 Task: Add Aura Cacia Bubble Bath Tranquility to the cart.
Action: Mouse moved to (809, 336)
Screenshot: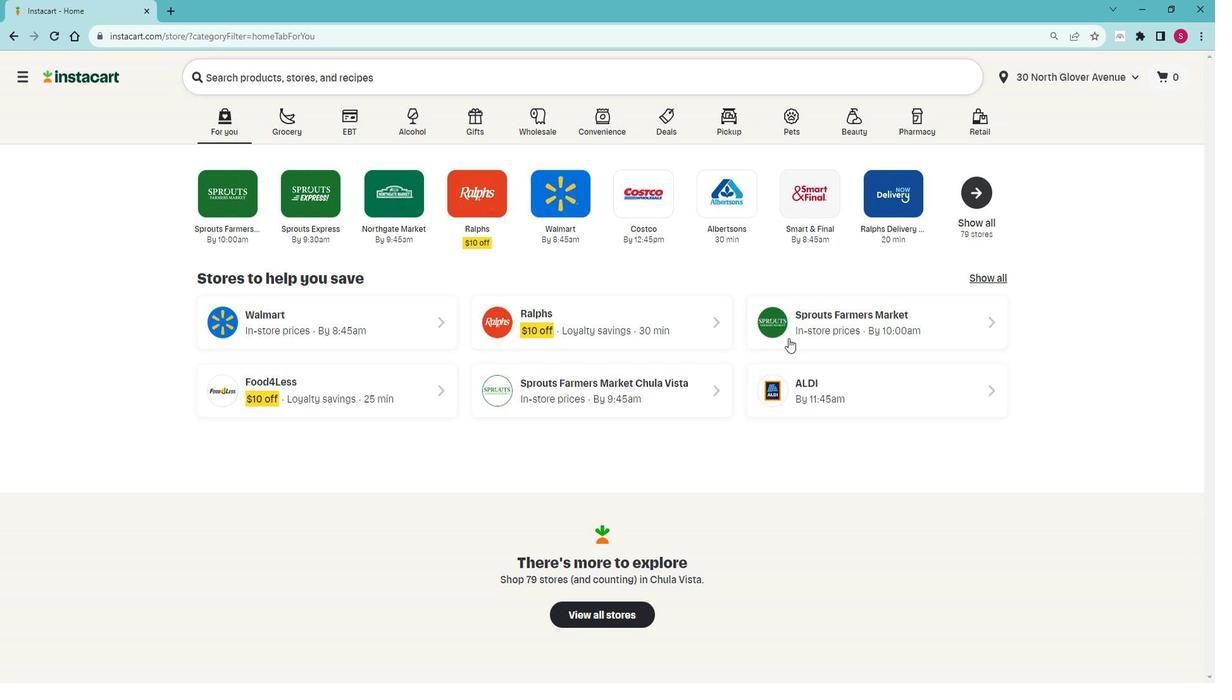 
Action: Mouse pressed left at (809, 336)
Screenshot: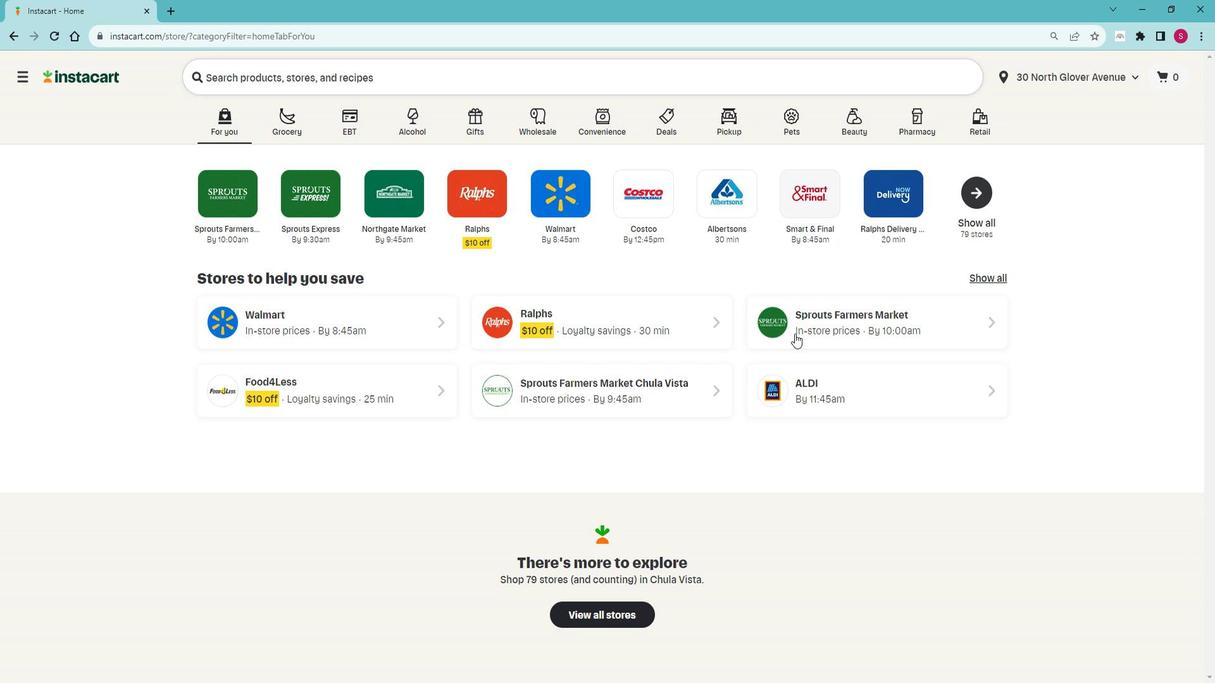
Action: Mouse moved to (44, 455)
Screenshot: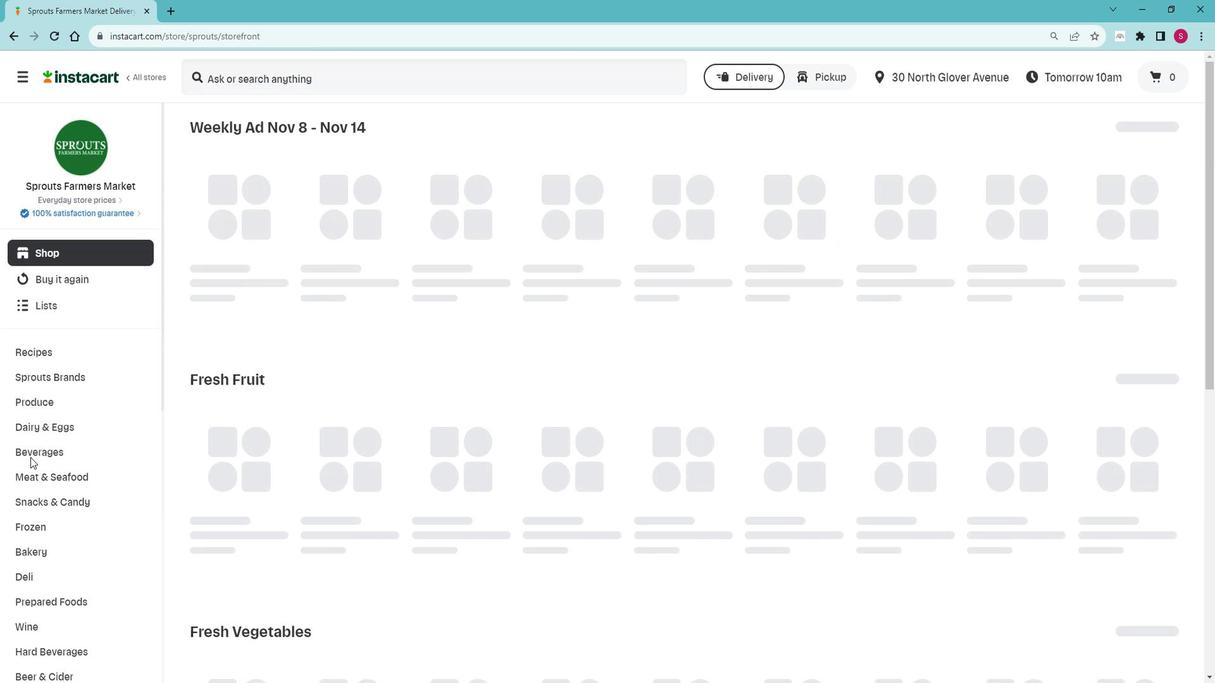 
Action: Mouse scrolled (44, 454) with delta (0, 0)
Screenshot: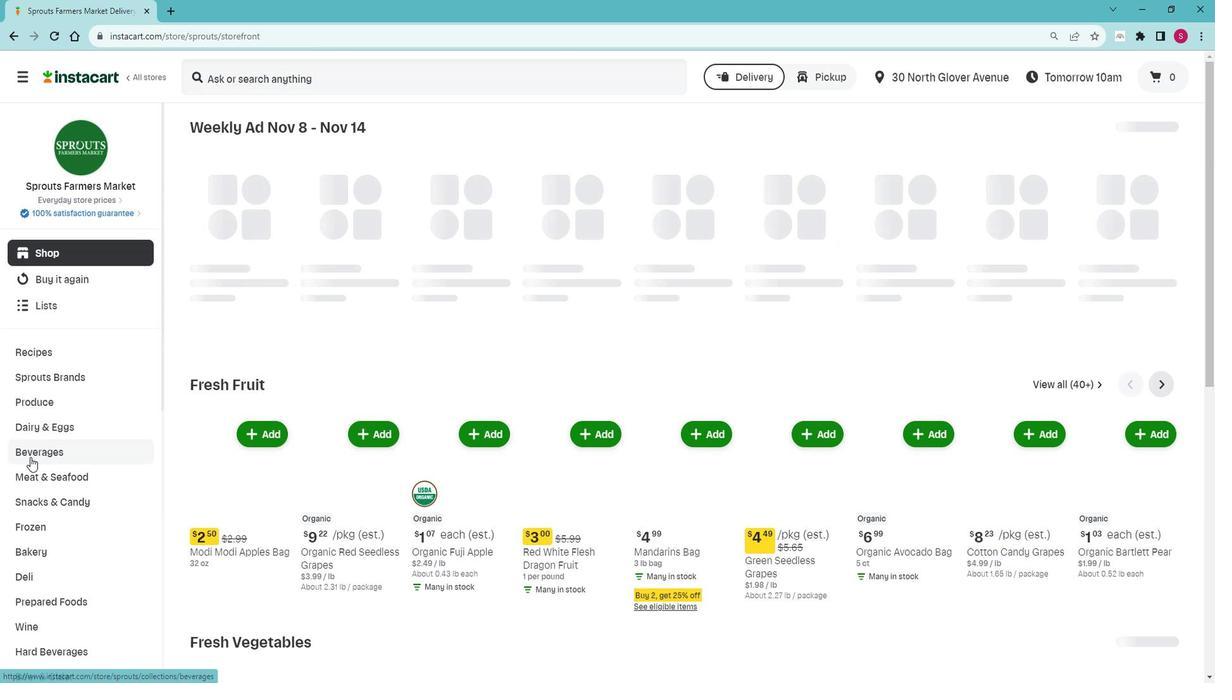 
Action: Mouse scrolled (44, 454) with delta (0, 0)
Screenshot: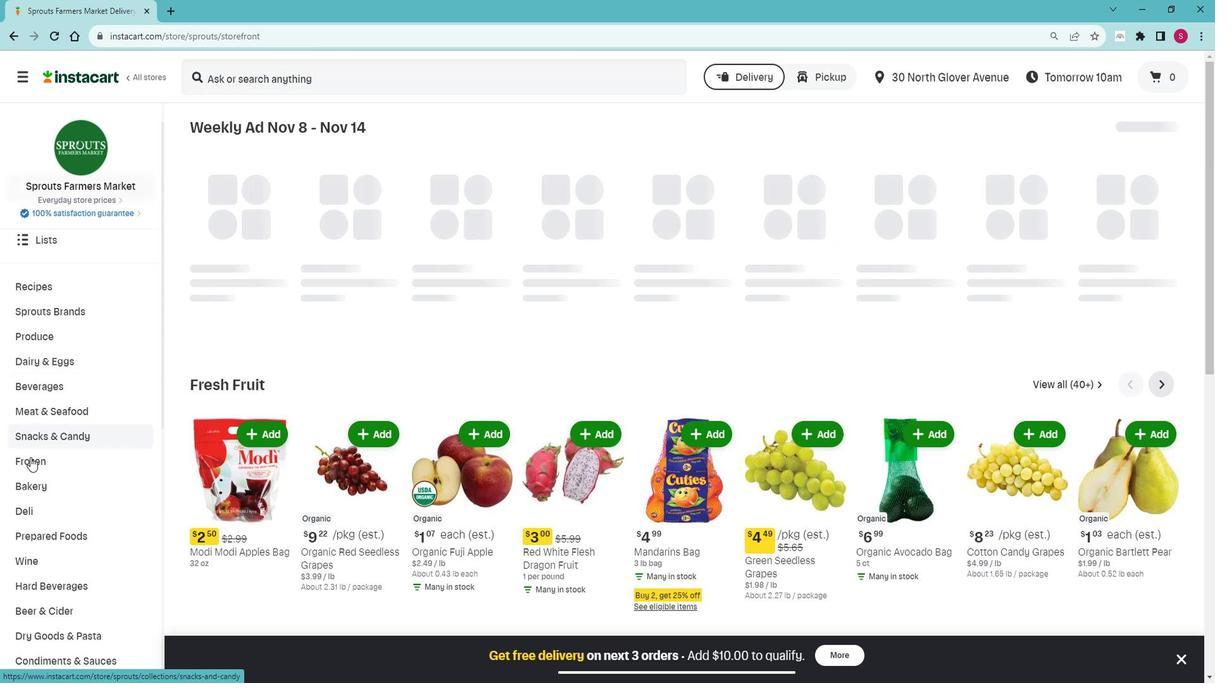 
Action: Mouse scrolled (44, 454) with delta (0, 0)
Screenshot: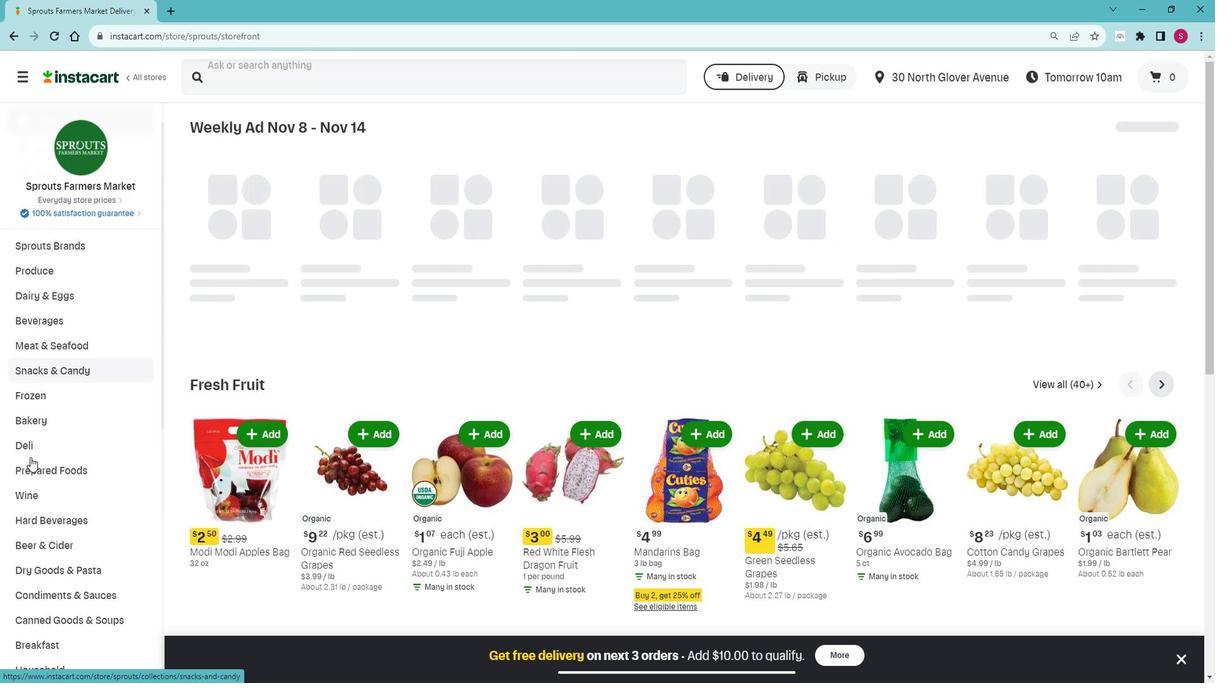 
Action: Mouse scrolled (44, 454) with delta (0, 0)
Screenshot: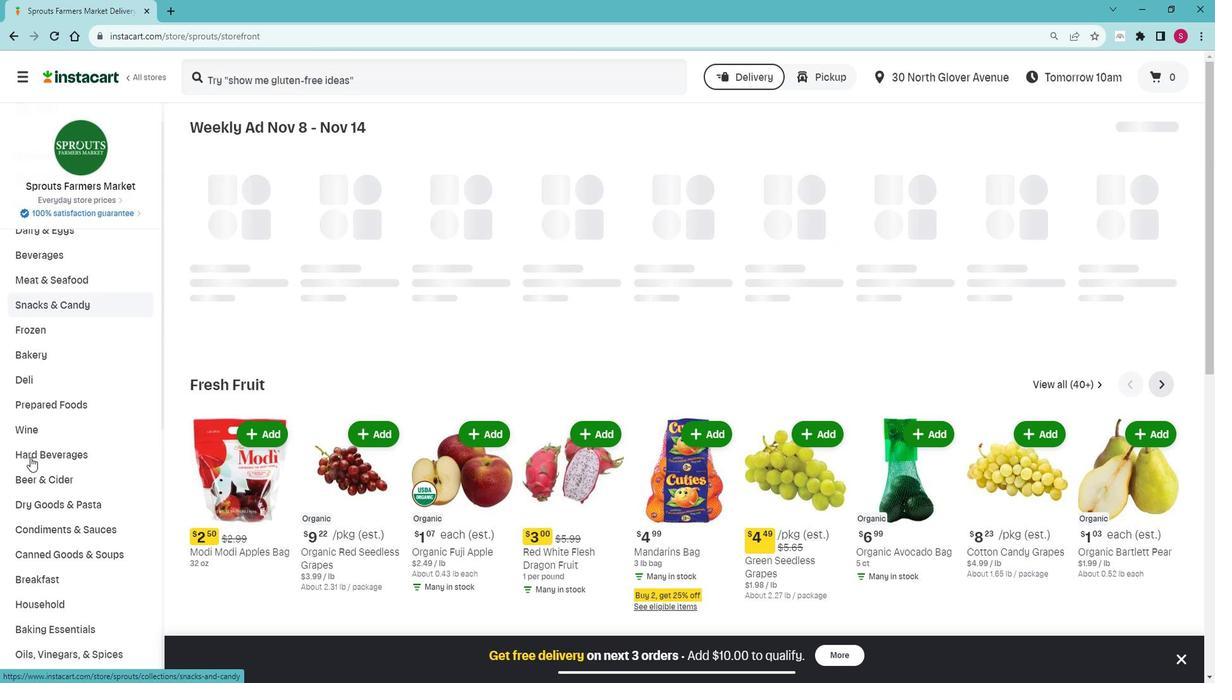 
Action: Mouse scrolled (44, 454) with delta (0, 0)
Screenshot: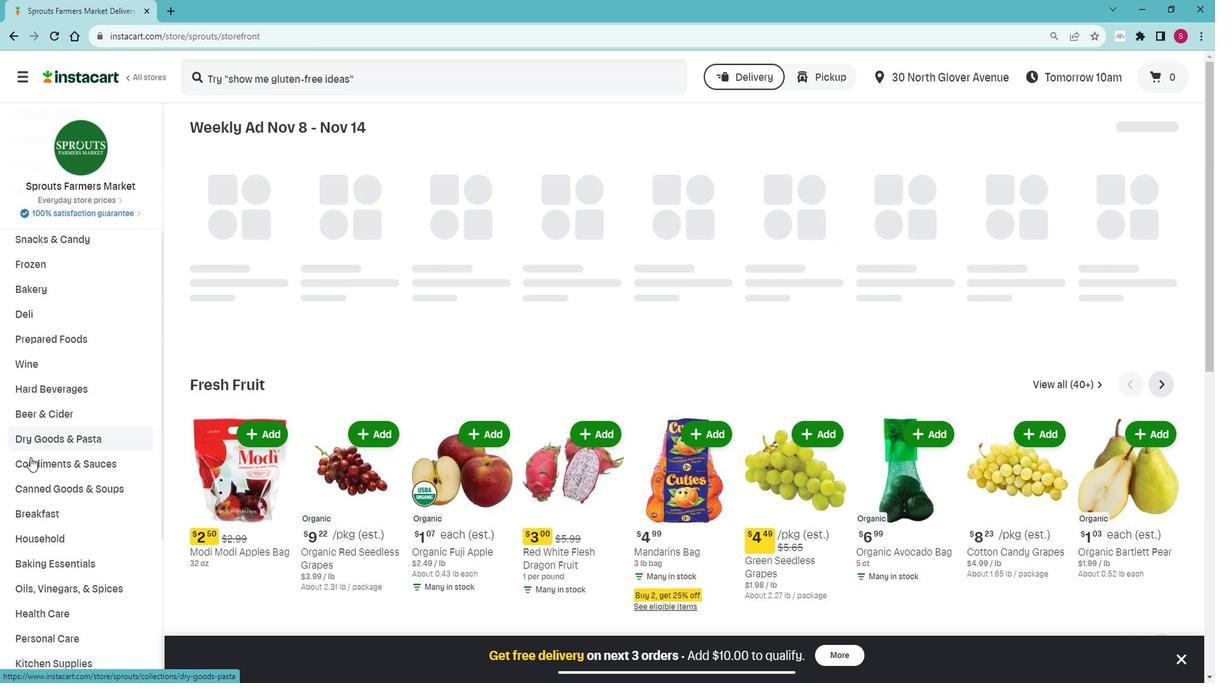 
Action: Mouse scrolled (44, 454) with delta (0, 0)
Screenshot: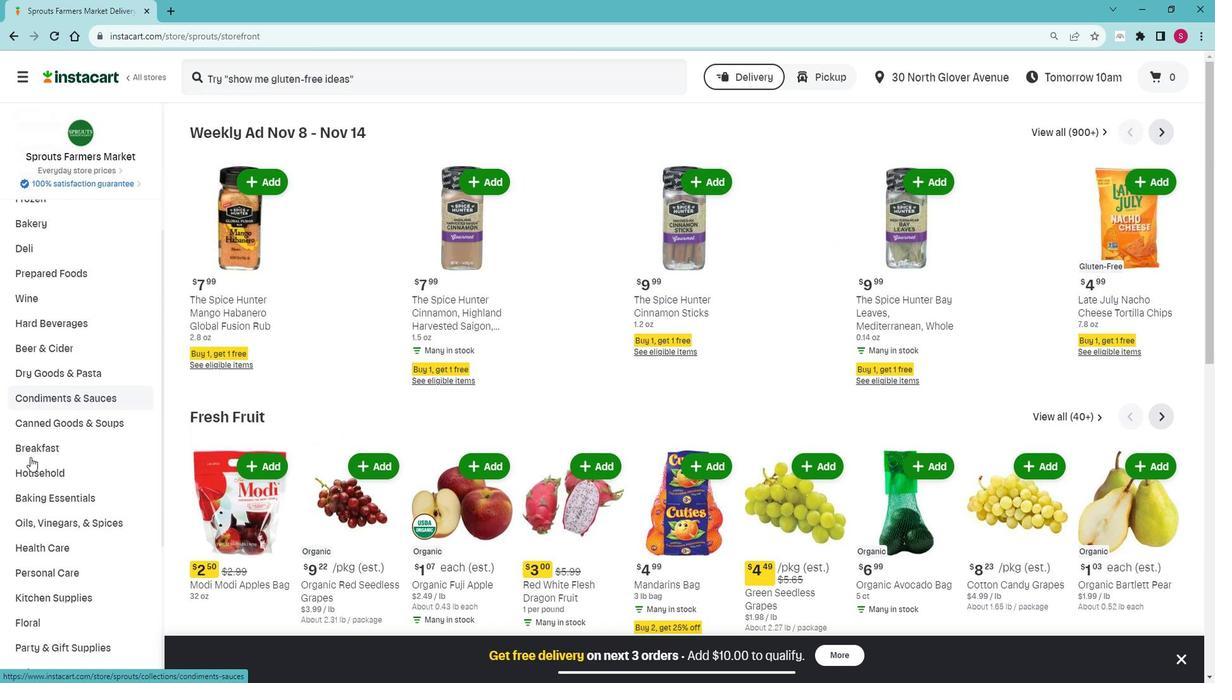 
Action: Mouse moved to (44, 455)
Screenshot: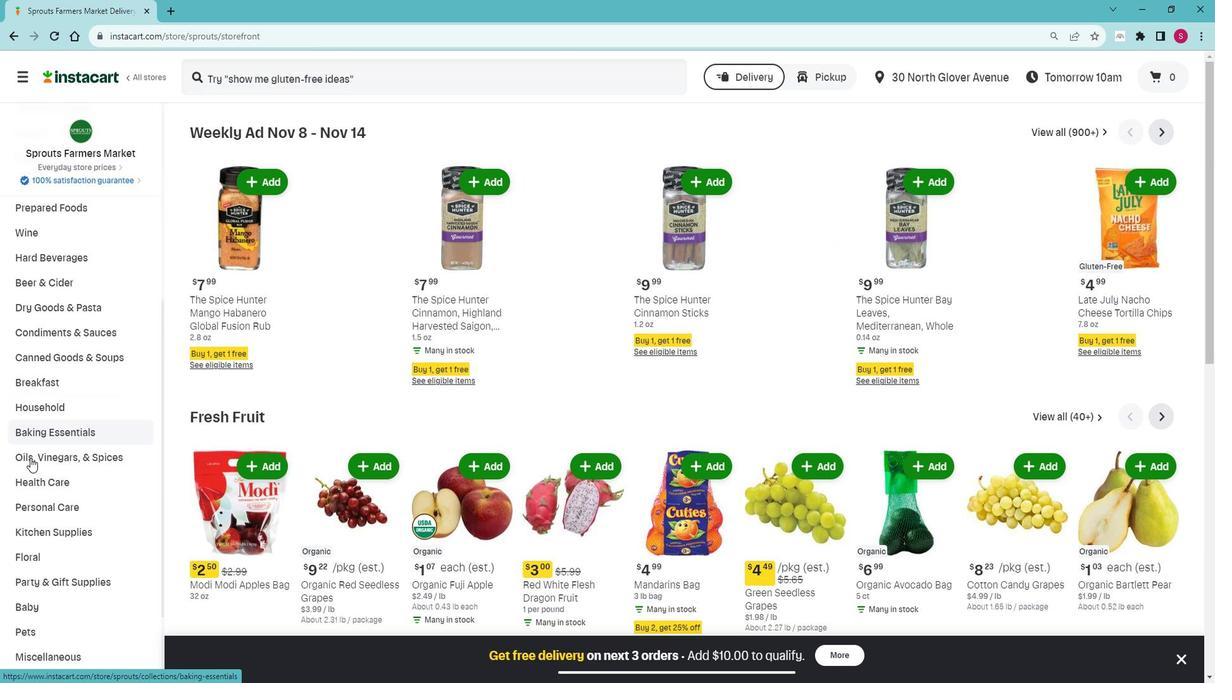
Action: Mouse scrolled (44, 455) with delta (0, 0)
Screenshot: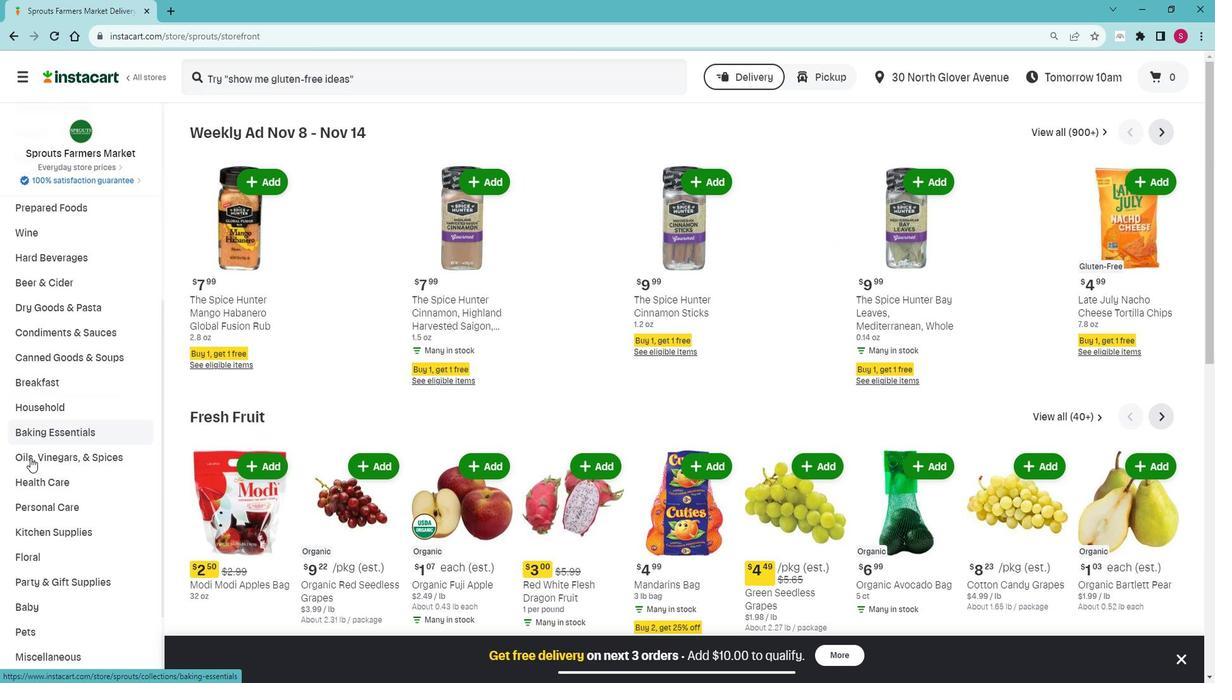 
Action: Mouse moved to (55, 441)
Screenshot: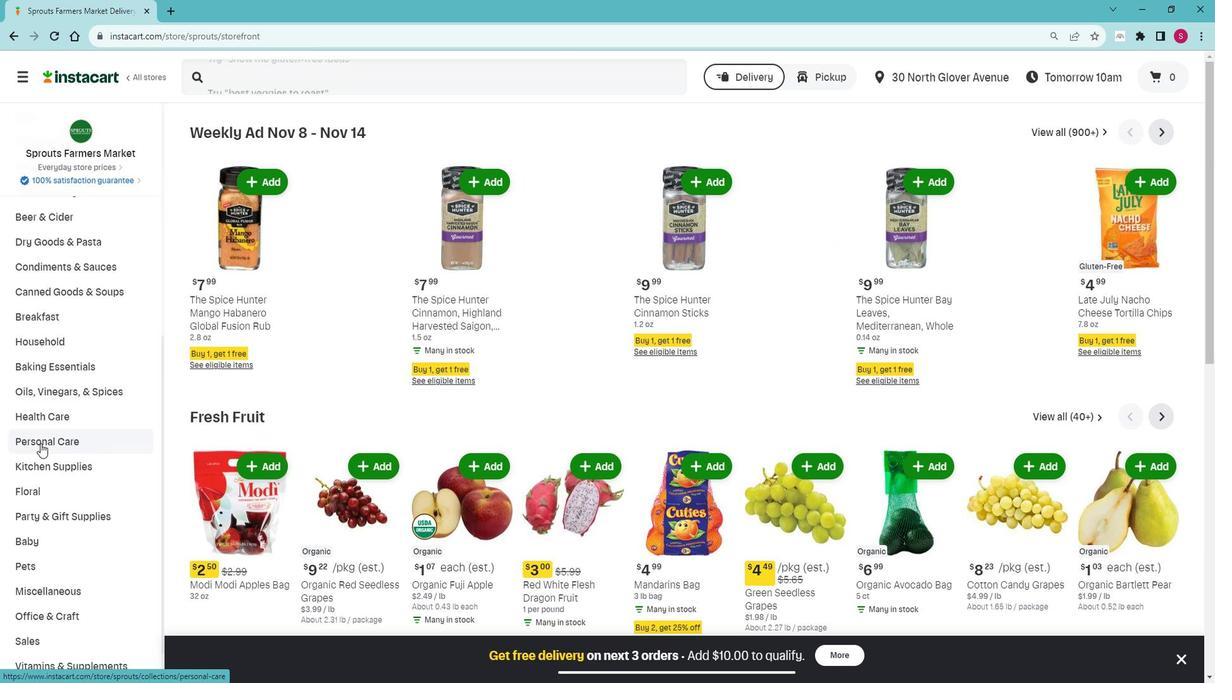 
Action: Mouse pressed left at (55, 441)
Screenshot: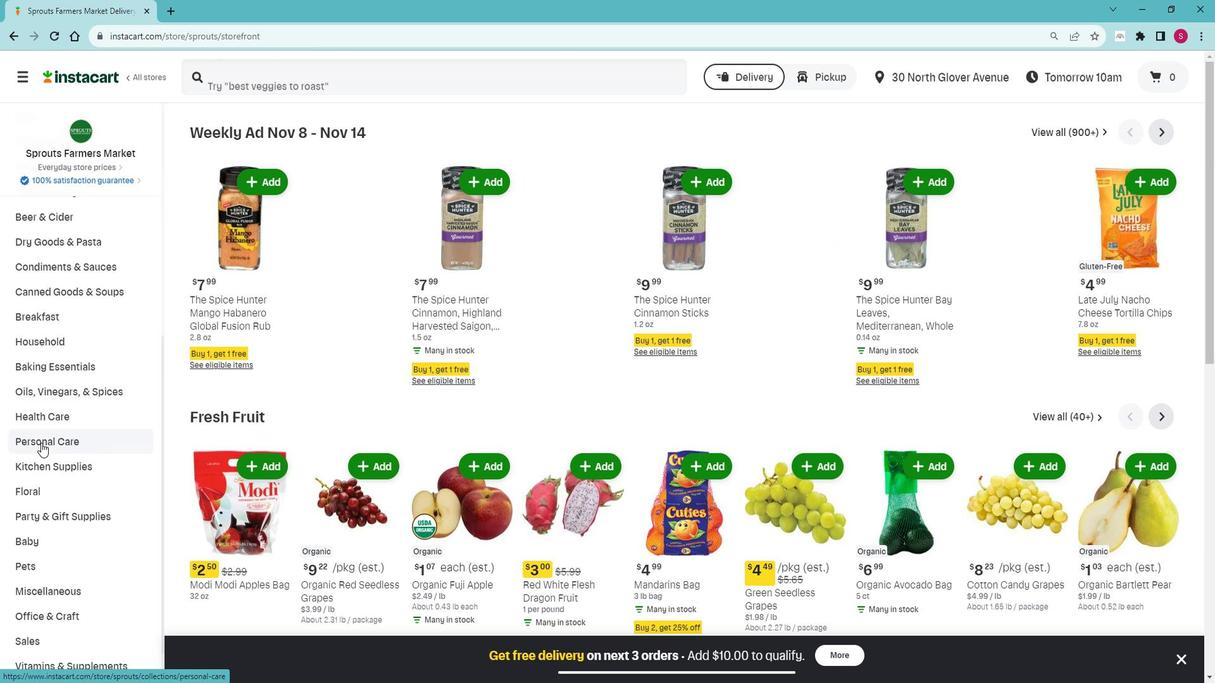 
Action: Mouse moved to (54, 459)
Screenshot: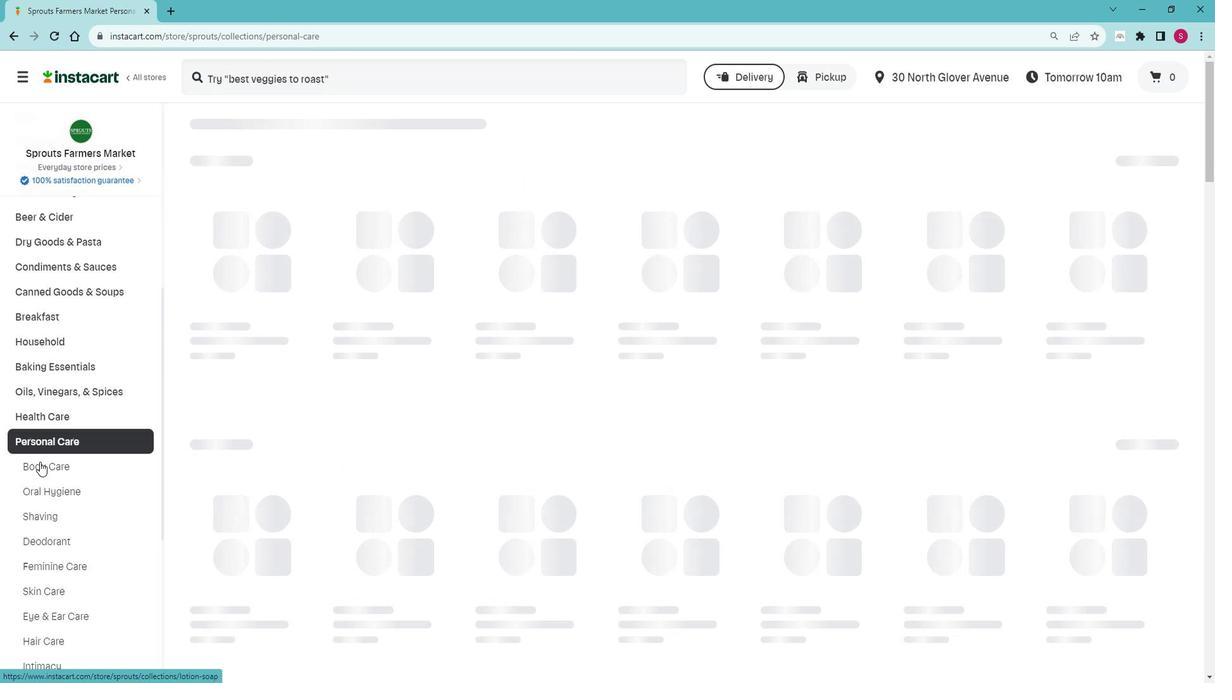 
Action: Mouse pressed left at (54, 459)
Screenshot: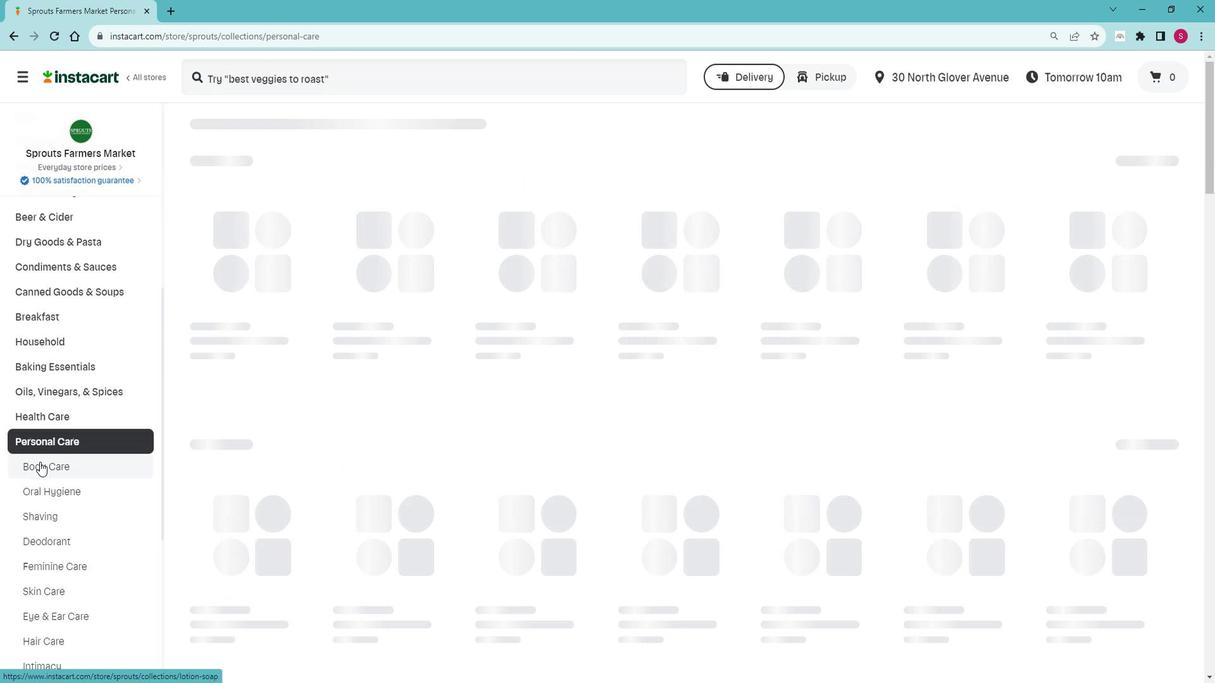 
Action: Mouse moved to (511, 194)
Screenshot: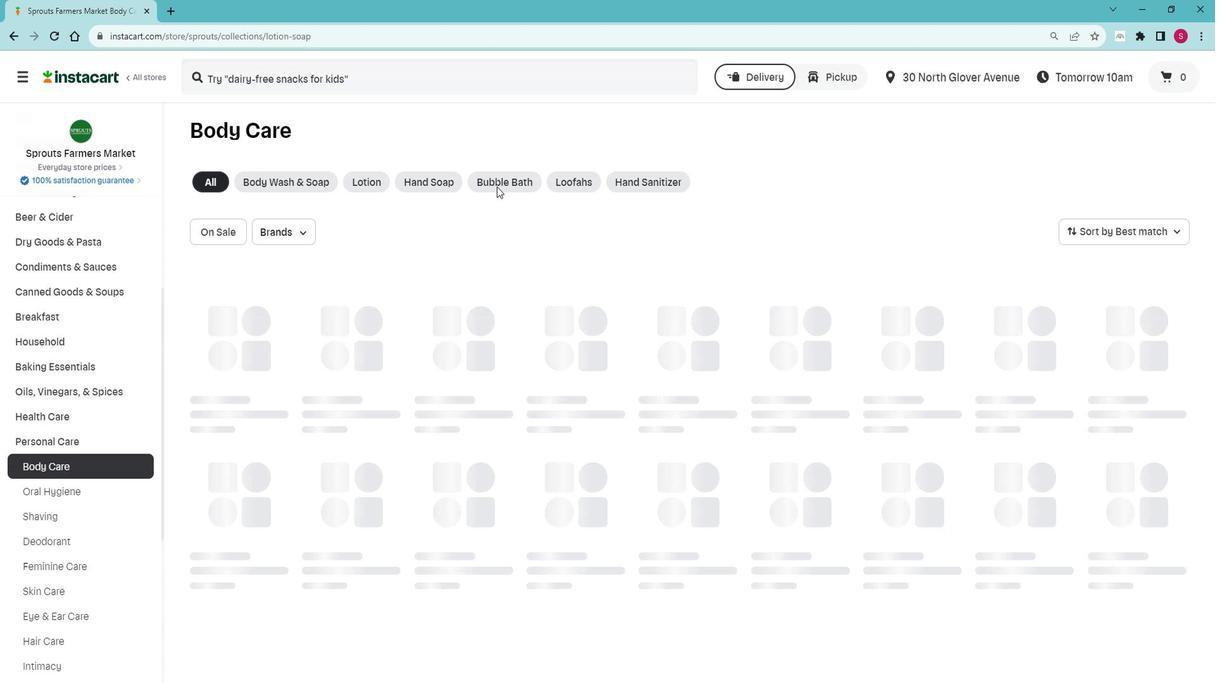 
Action: Mouse pressed left at (511, 194)
Screenshot: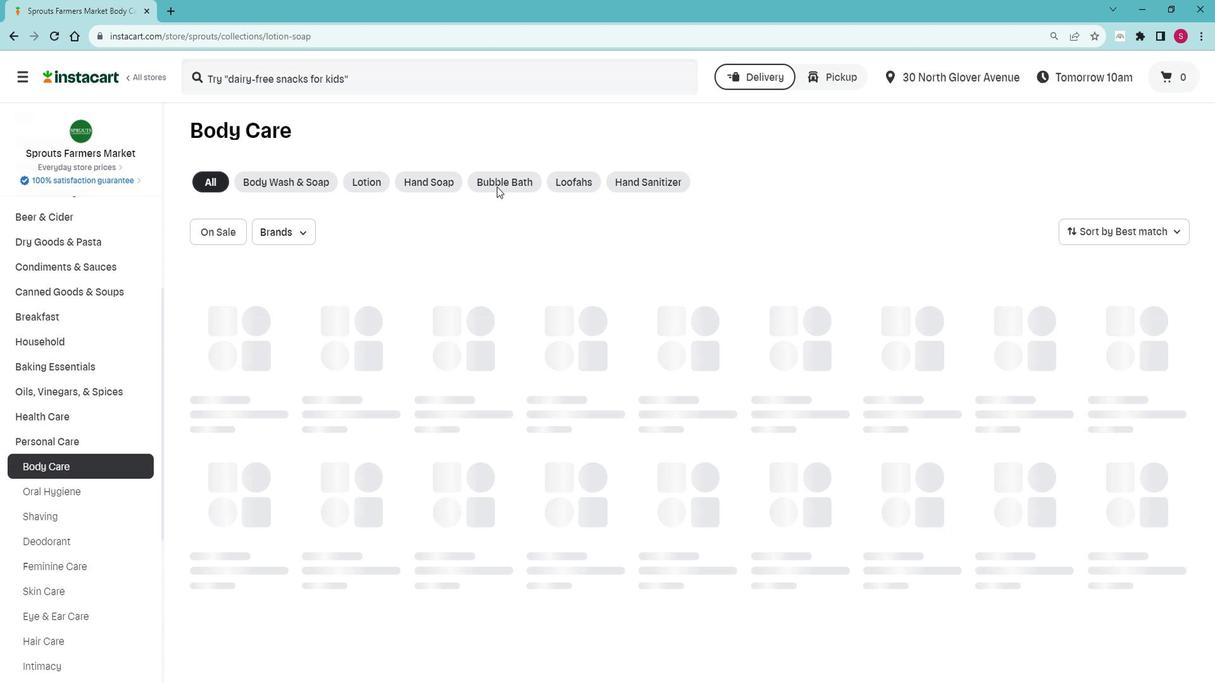 
Action: Mouse moved to (500, 96)
Screenshot: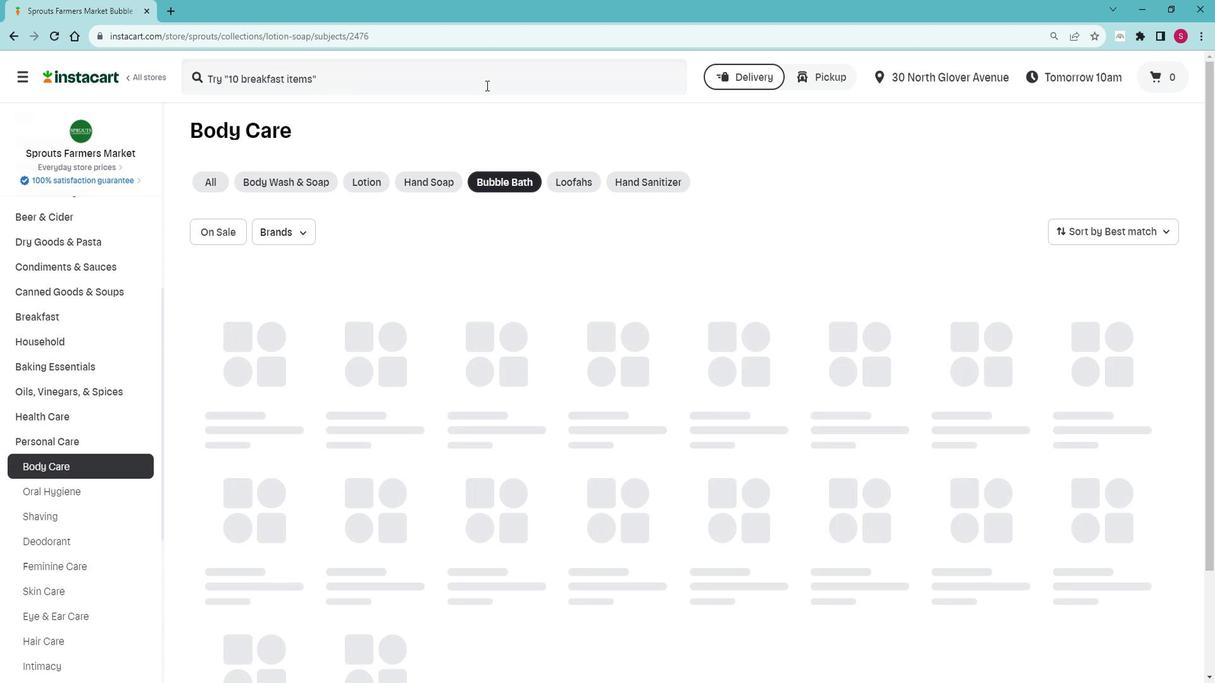 
Action: Mouse pressed left at (500, 96)
Screenshot: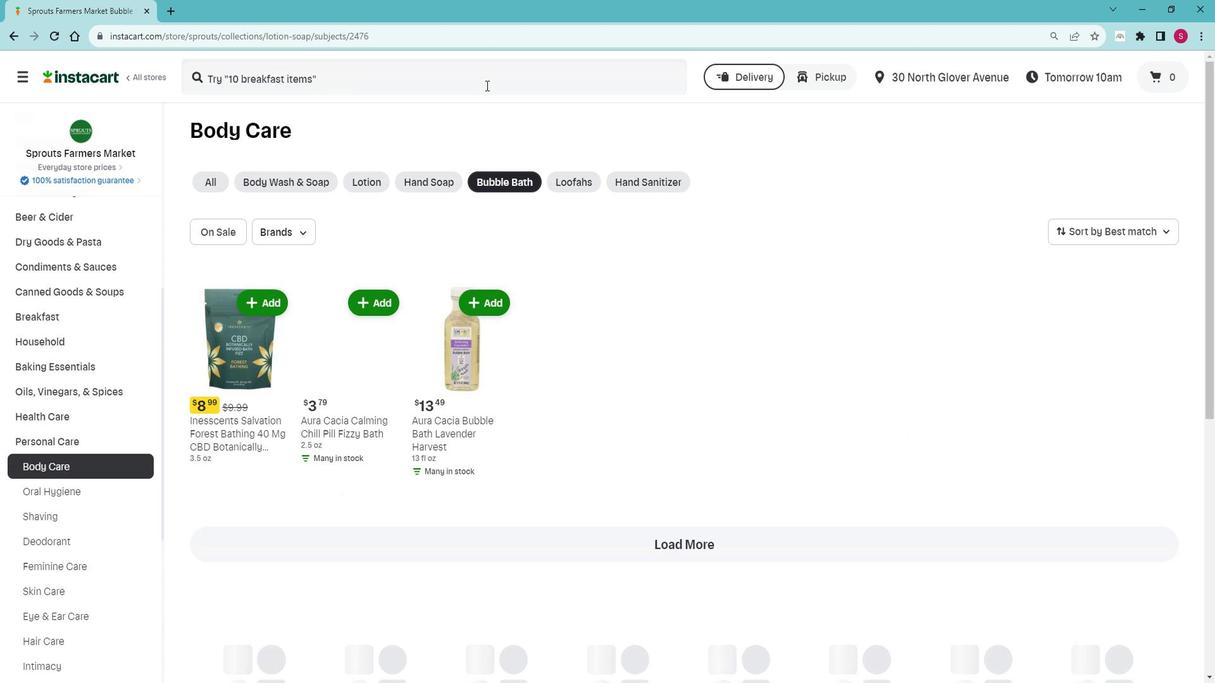 
Action: Mouse moved to (502, 96)
Screenshot: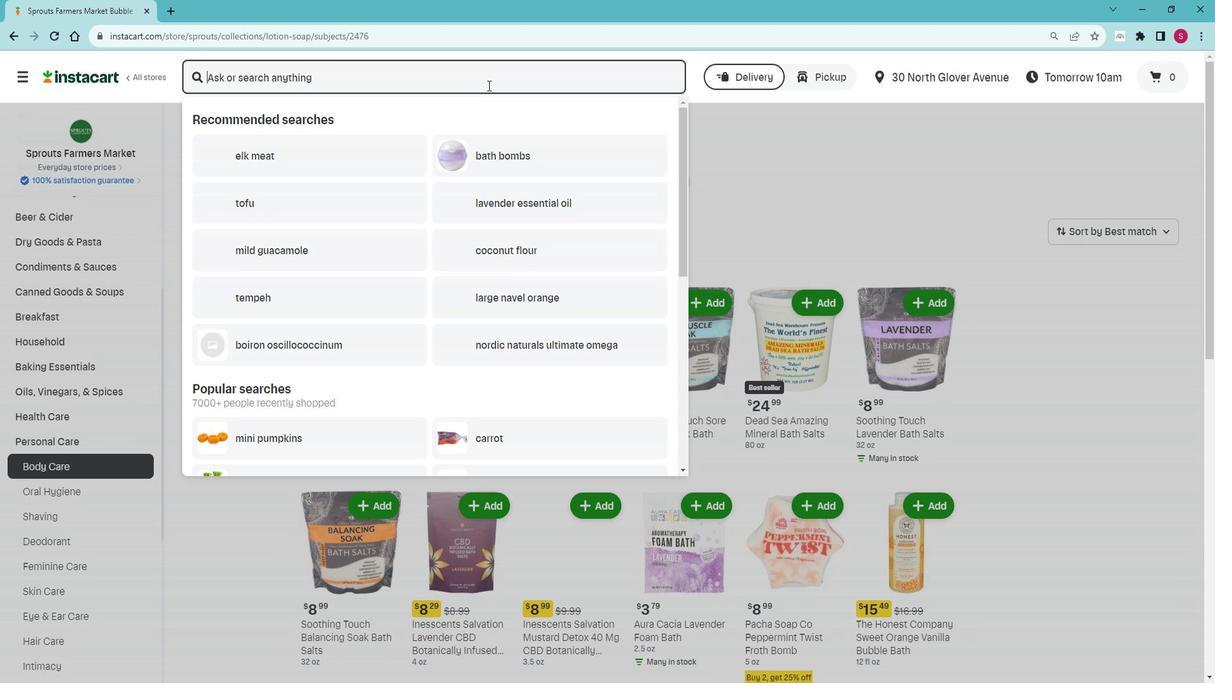 
Action: Key pressed <Key.shift>Aura<Key.space><Key.shift>Cacia<Key.space><Key.shift>Bubble<Key.space><Key.shift>Bath<Key.space><Key.shift>Tranquility<Key.space><Key.enter>
Screenshot: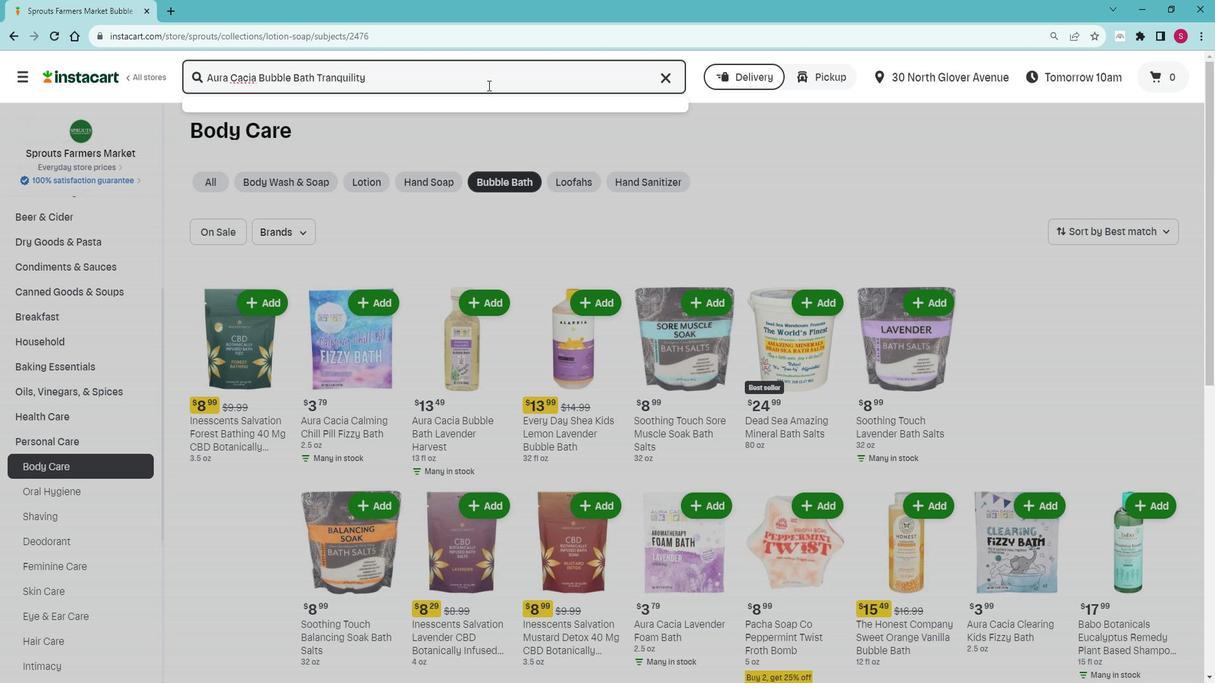 
Action: Mouse moved to (217, 306)
Screenshot: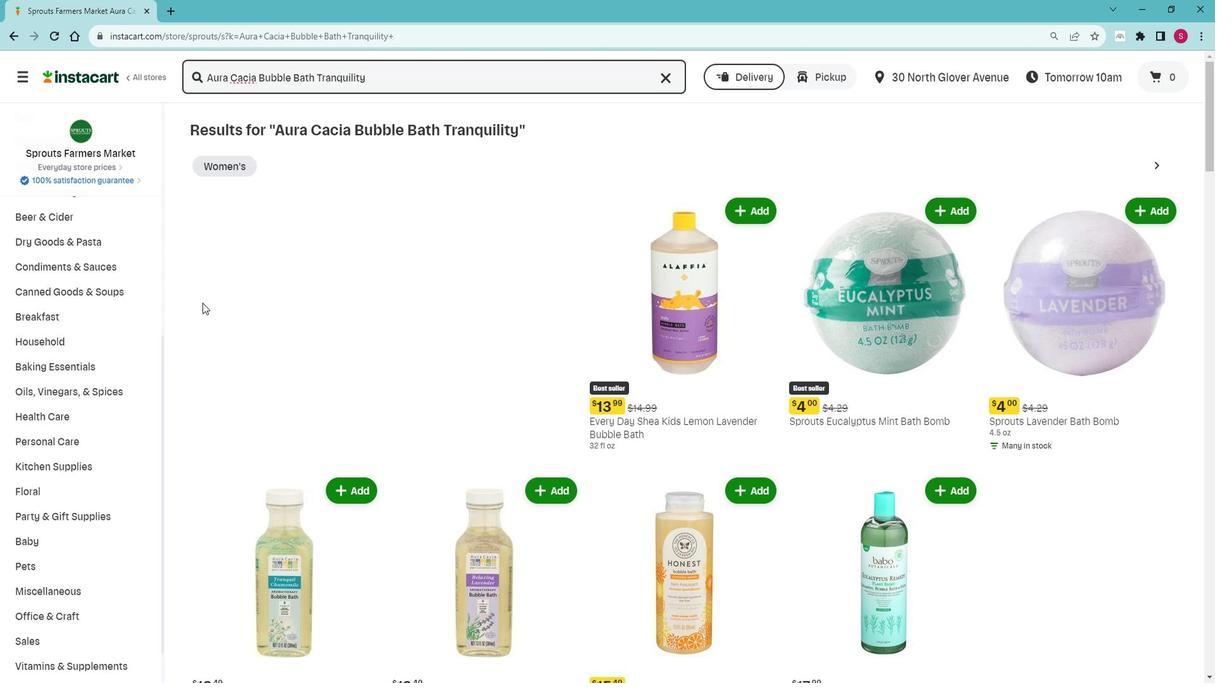 
Action: Mouse scrolled (217, 305) with delta (0, 0)
Screenshot: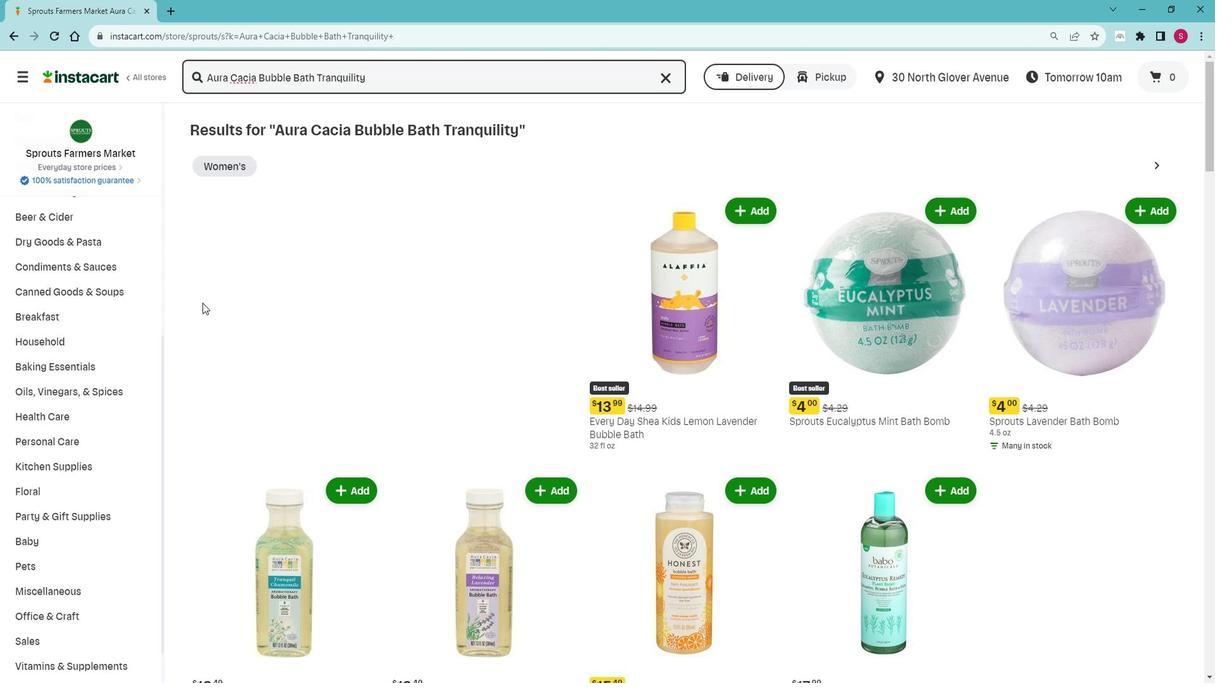 
Action: Mouse moved to (353, 421)
Screenshot: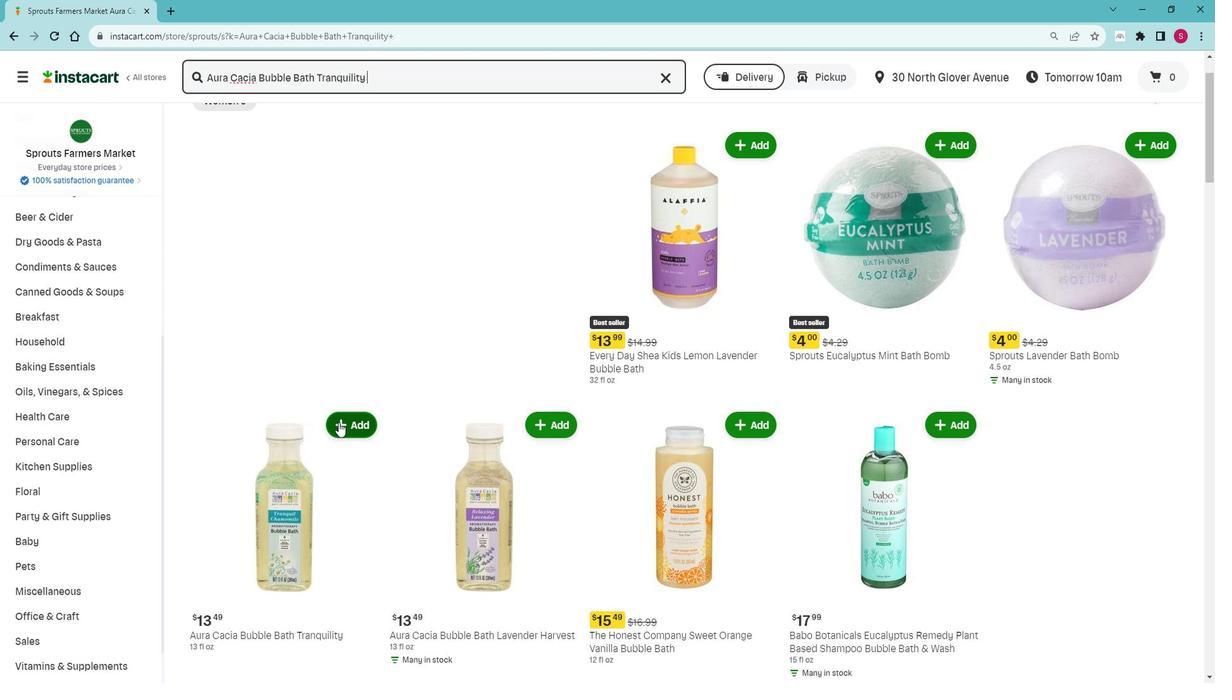 
Action: Mouse pressed left at (353, 421)
Screenshot: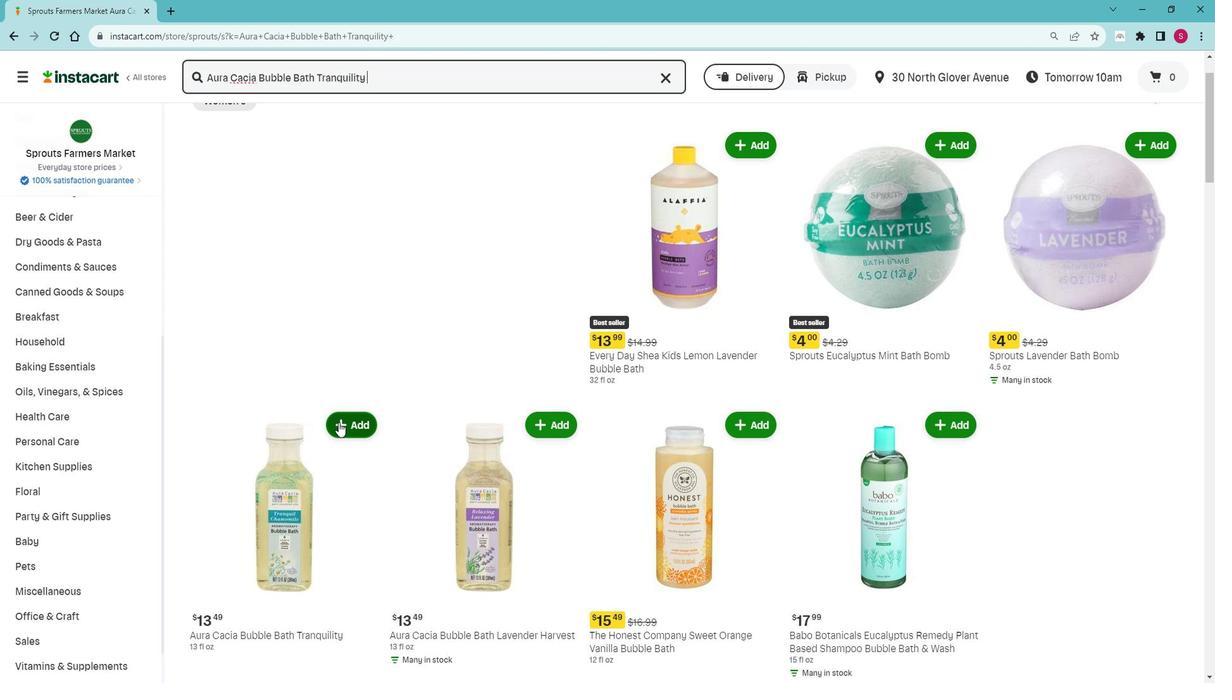 
Action: Mouse moved to (425, 383)
Screenshot: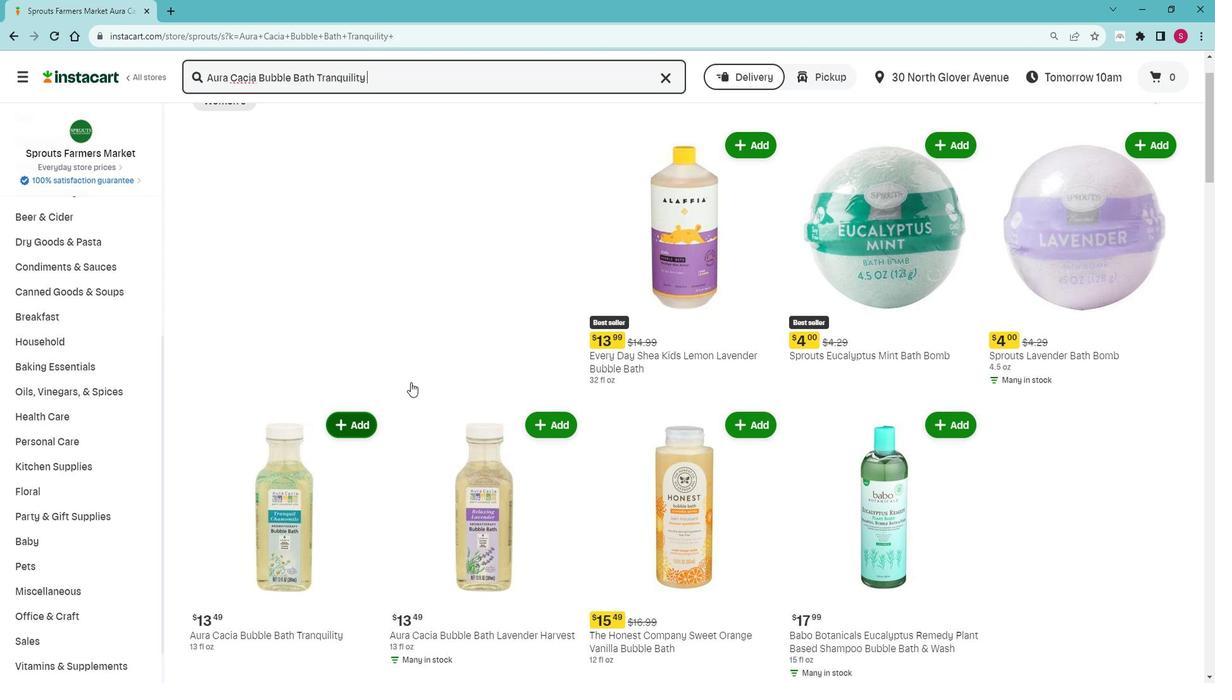 
